 Task: Audio Conversion: Convert a WAV audio file to MP3.
Action: Mouse moved to (758, 531)
Screenshot: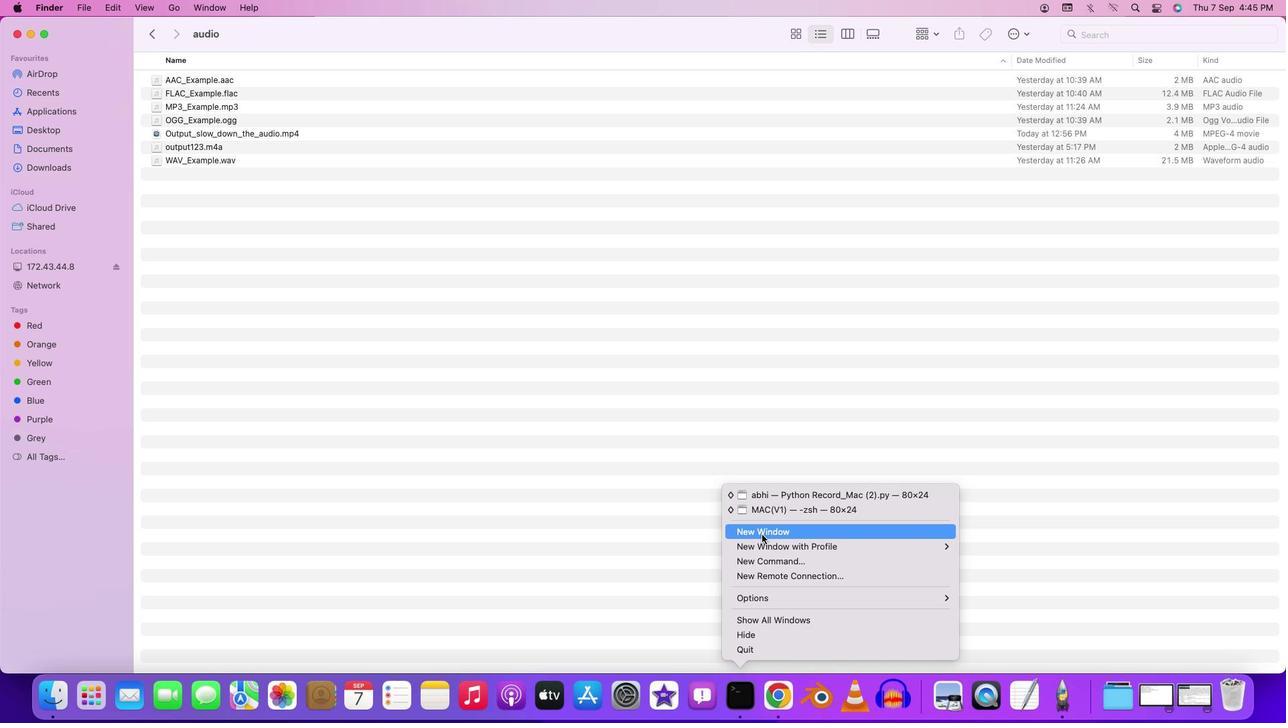 
Action: Mouse pressed left at (758, 531)
Screenshot: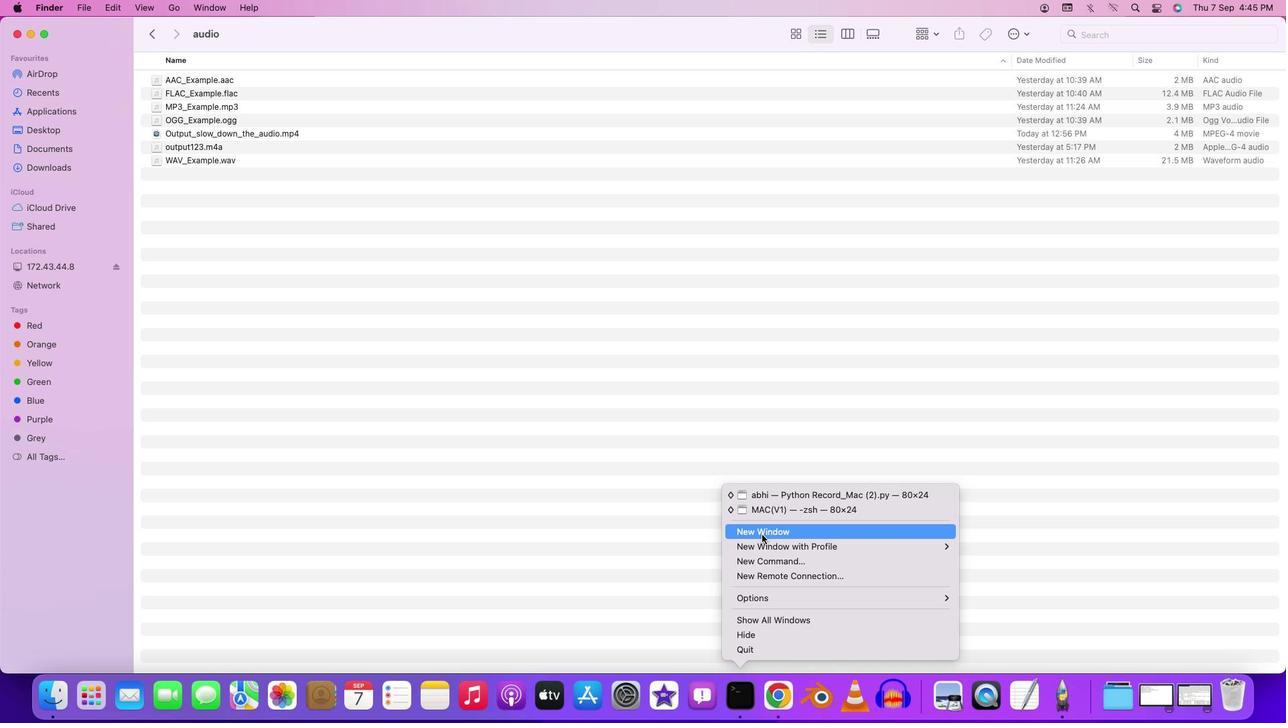 
Action: Mouse moved to (694, 427)
Screenshot: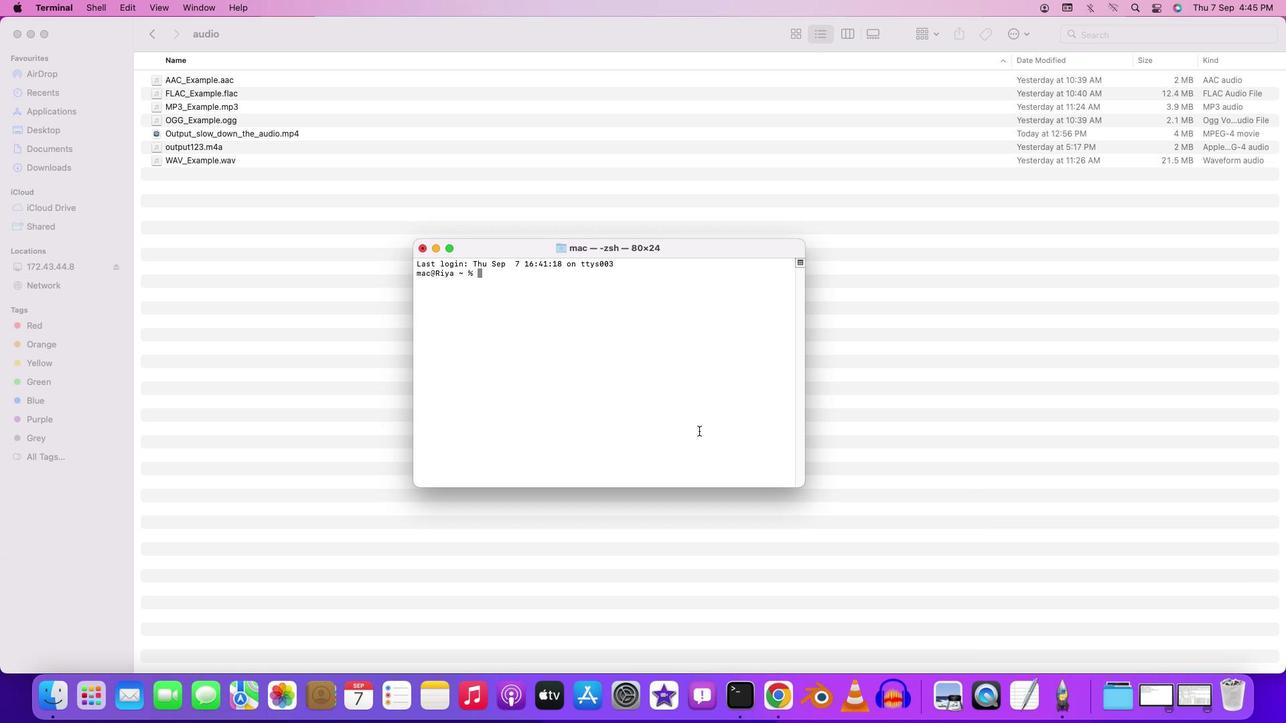 
Action: Key pressed 'c''d'Key.space'd''e''s''k''t''o''p'Key.enter'c''d'Key.spaceKey.shift'F''F''m''p''e''g'Key.enter'c''d'Key.space'a''u''d''i''o'Key.backspaceKey.backspaceKey.backspaceKey.backspaceKey.backspace'c''o''n''v''e''r''t''=''s'Key.backspaceKey.backspaceKey.backspace's''i''o''n'Key.enter'c''d'Key.space'a''u''d''i''o'Key.enter'f''f''m''p''e''g'Key.space'-''i'Key.spaceKey.shift'W''a'Key.backspaceKey.shift'A''V'Key.shift')'Key.backspaceKey.shift'_'Key.shift'E''x''a''m''p''l''e''.''w''a''v'Key.space'-''v''n'Key.space'0'Key.backspace'-''a''r'Key.space'4''4''1''0''0'Key.space'0''a'Key.backspaceKey.backspace'-''a''c'Key.space'2'Key.space'-''b'Key.shift':''a'Key.space'1''9''2''k'Key.space'o''u''t''p''u''t''1''2''3''.''m''p''3'Key.enter
Screenshot: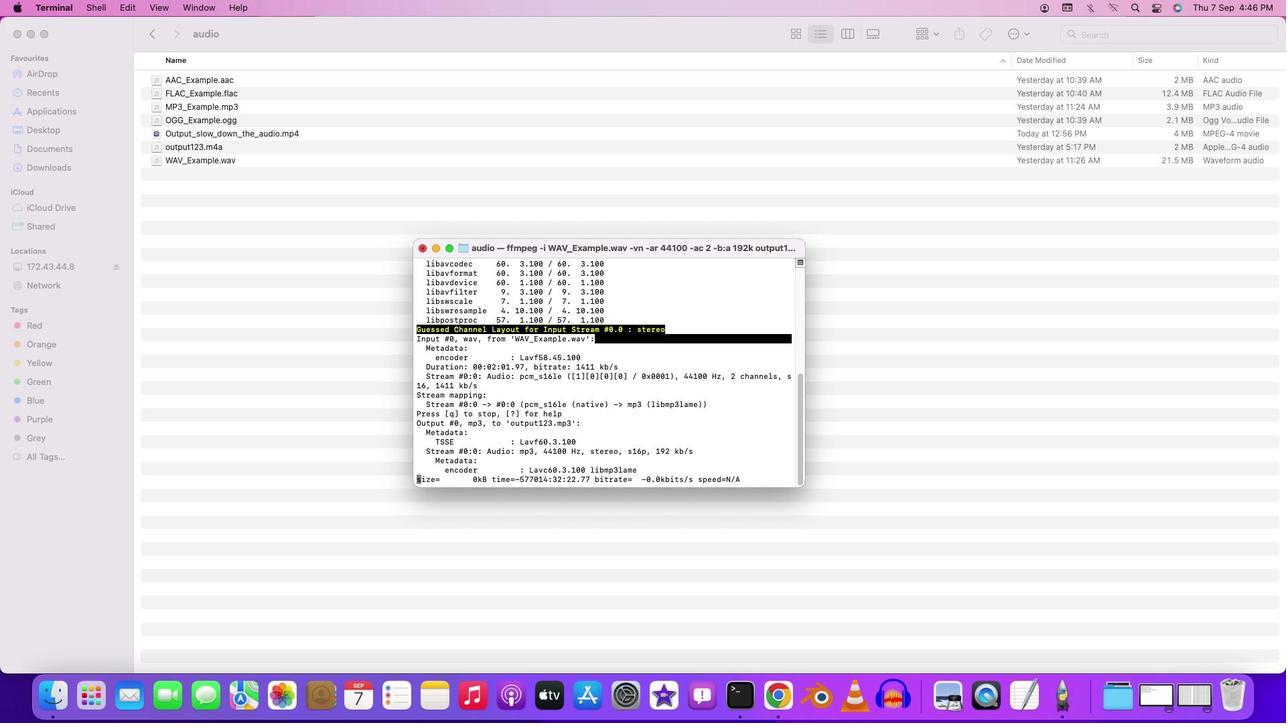 
Action: Mouse moved to (602, 471)
Screenshot: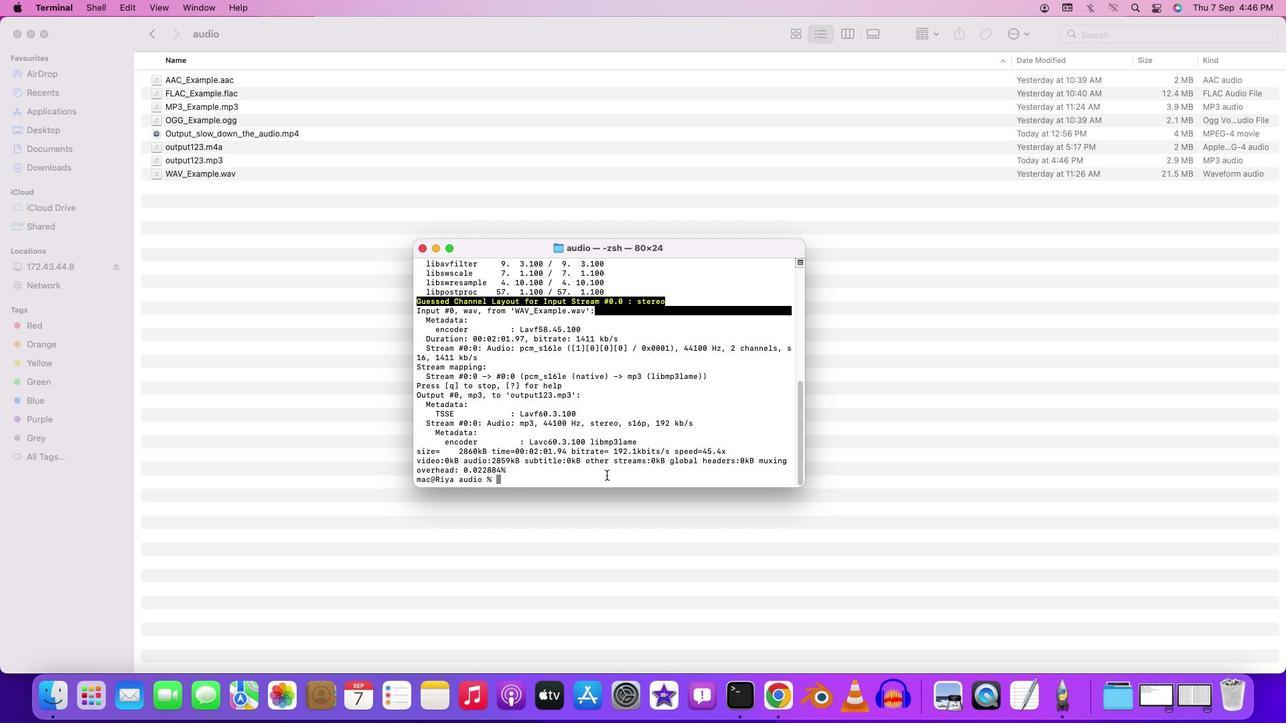 
Action: Mouse pressed left at (602, 471)
Screenshot: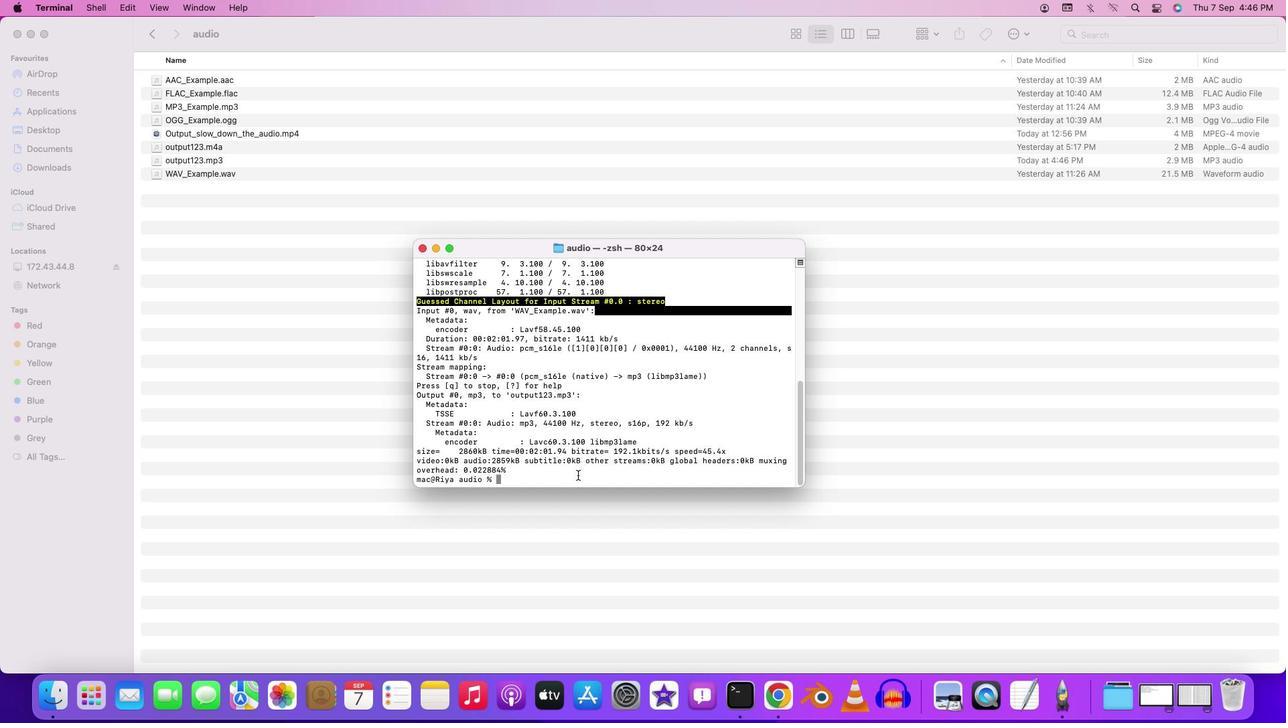 
Action: Mouse moved to (542, 471)
Screenshot: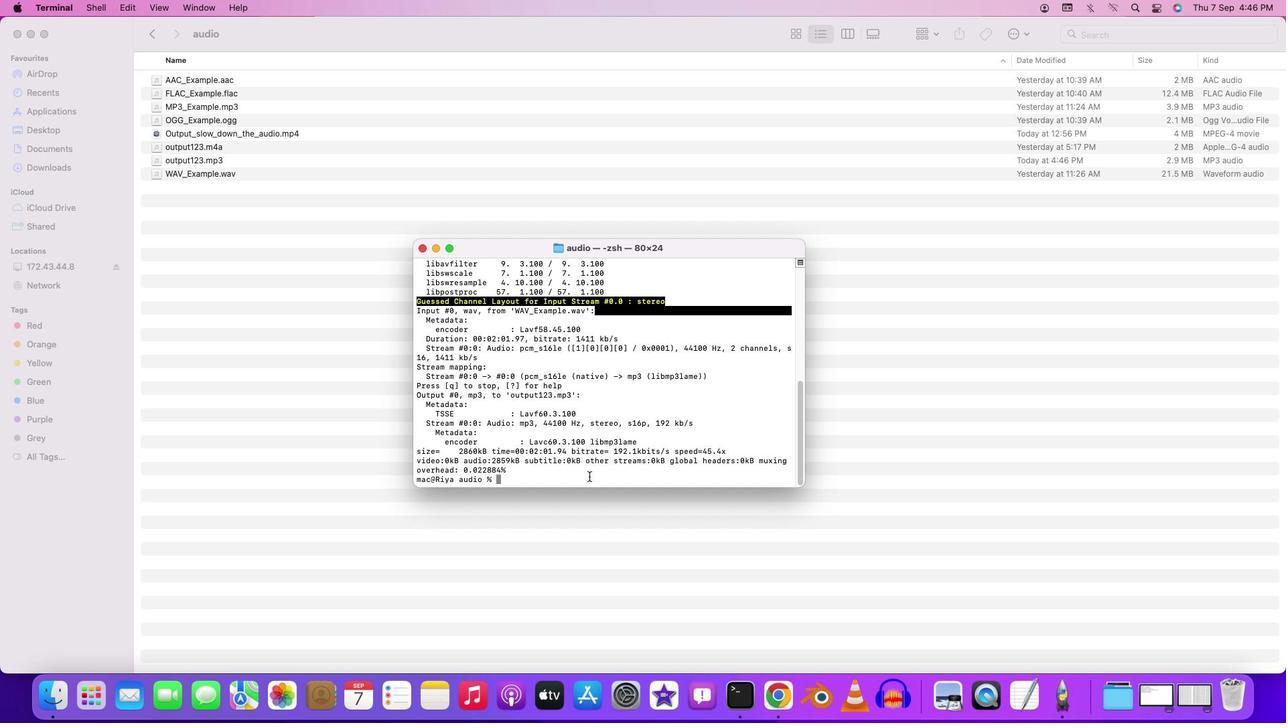 
Action: Mouse pressed left at (542, 471)
Screenshot: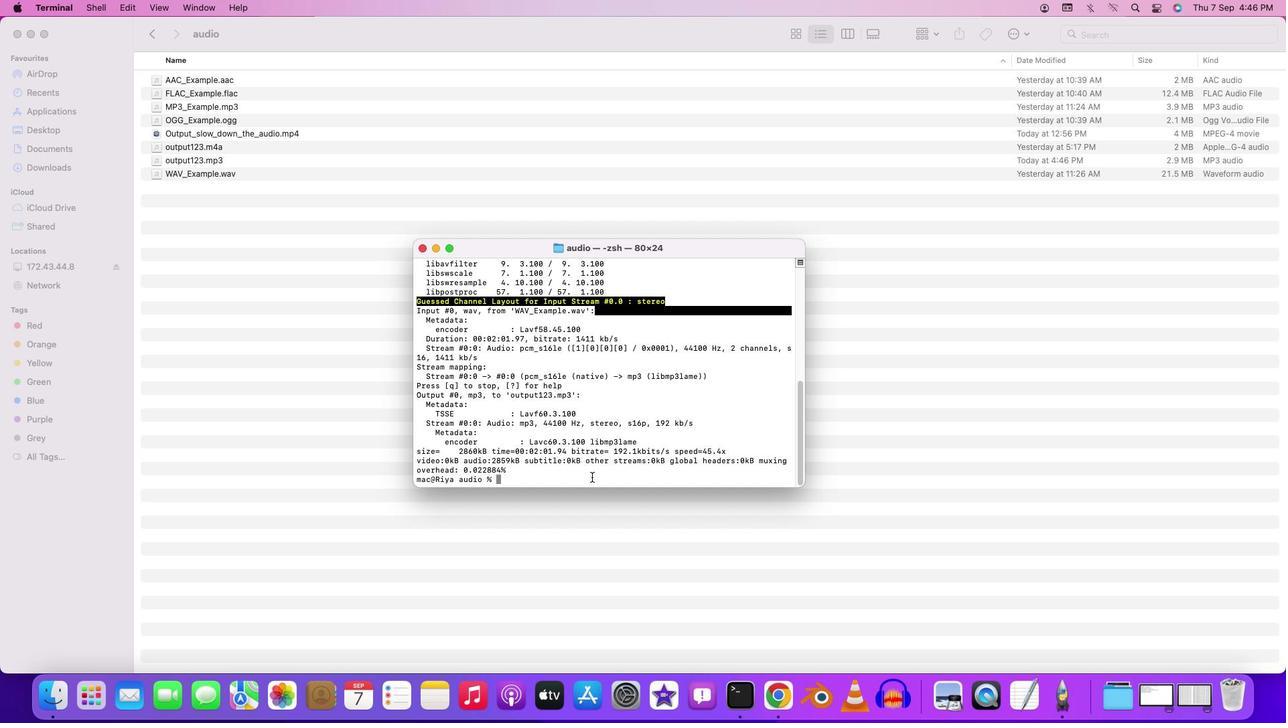 
Action: Mouse moved to (653, 479)
Screenshot: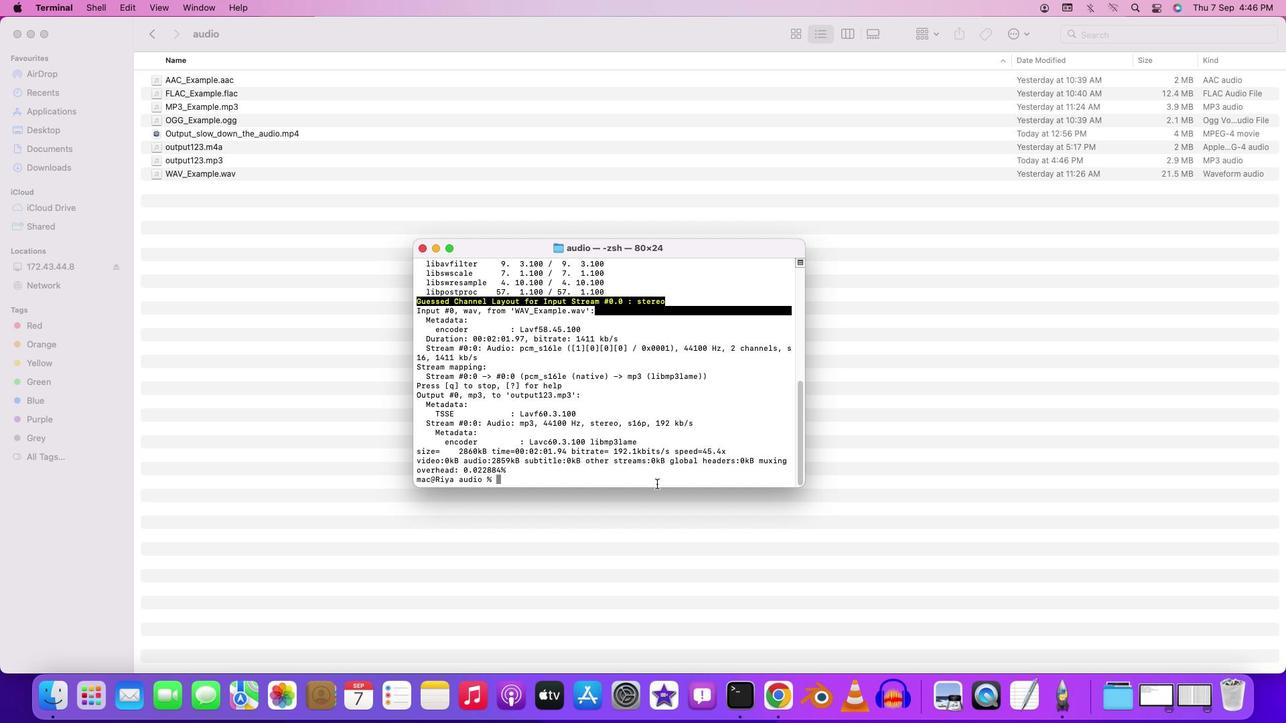 
